 Task: Create List Intellectual Property in Board Data Analytics Techniques to Workspace Brand Management. Create List Resources in Board Customer Segmentation and Targeting to Workspace Brand Management. Create List Patents in Board Product Feature Testing to Workspace Brand Management
Action: Mouse moved to (199, 131)
Screenshot: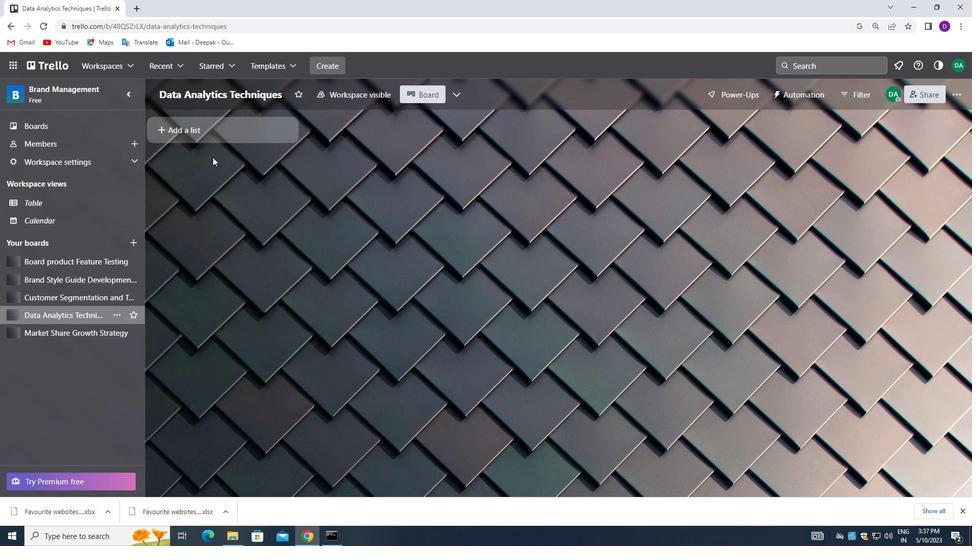 
Action: Mouse pressed left at (199, 131)
Screenshot: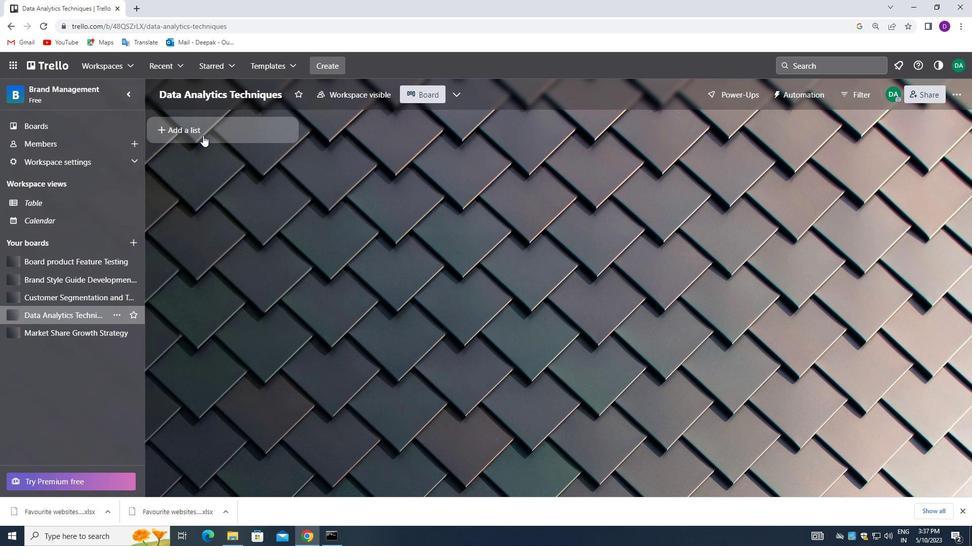 
Action: Mouse moved to (178, 127)
Screenshot: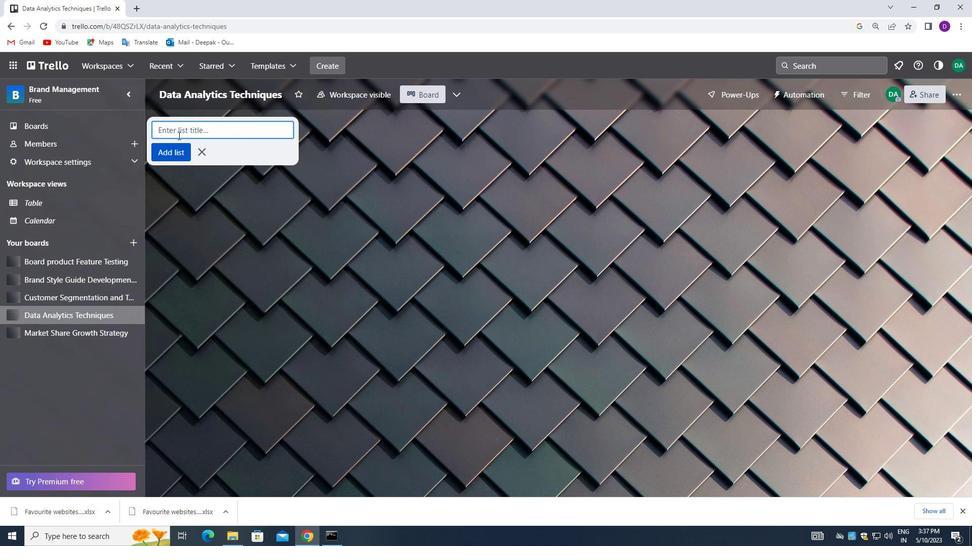 
Action: Mouse pressed left at (178, 127)
Screenshot: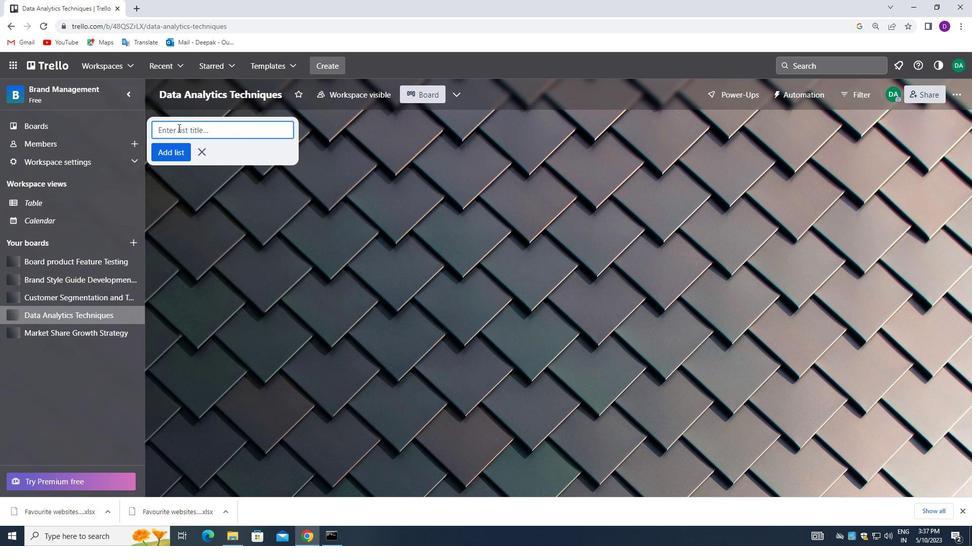 
Action: Mouse moved to (214, 209)
Screenshot: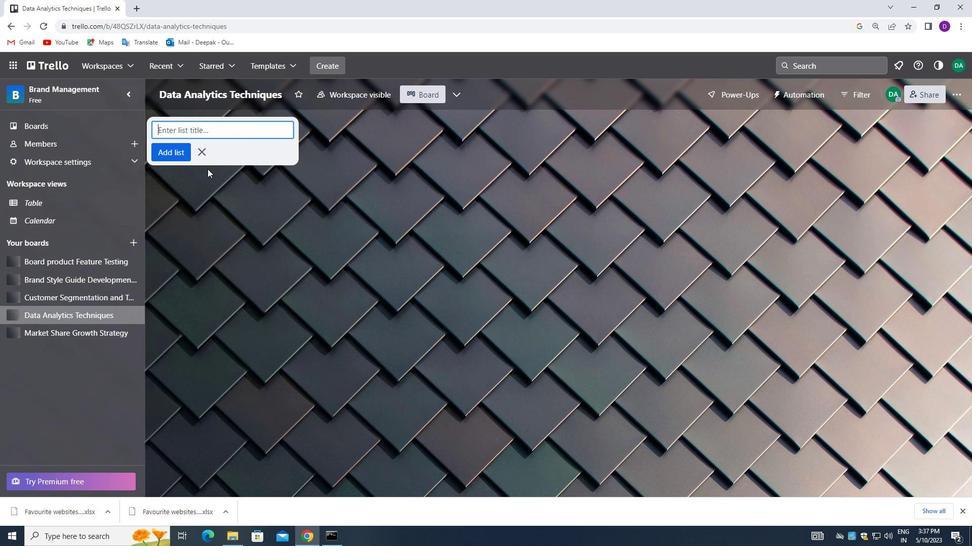 
Action: Key pressed <Key.shift>INTELLECTUAL<Key.space><Key.shift>PROPERTY
Screenshot: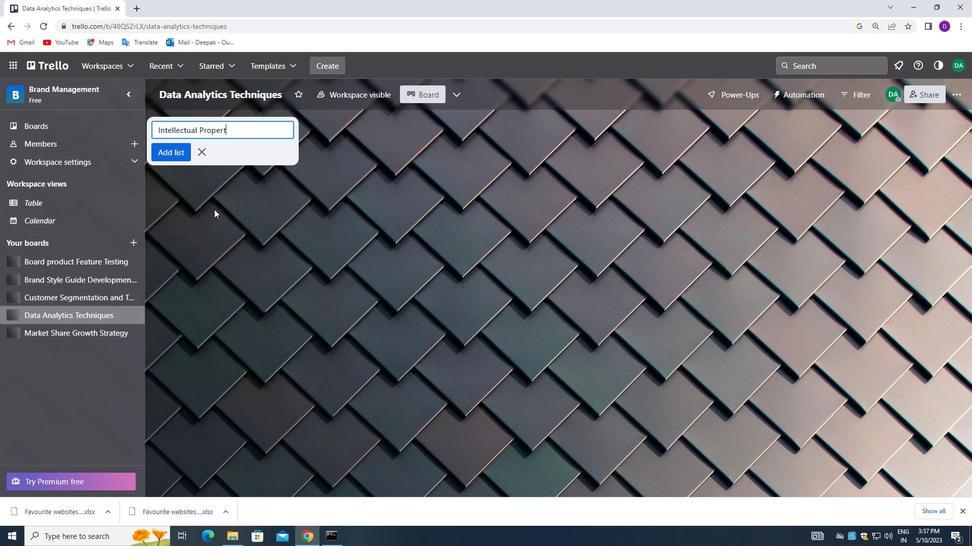 
Action: Mouse moved to (171, 152)
Screenshot: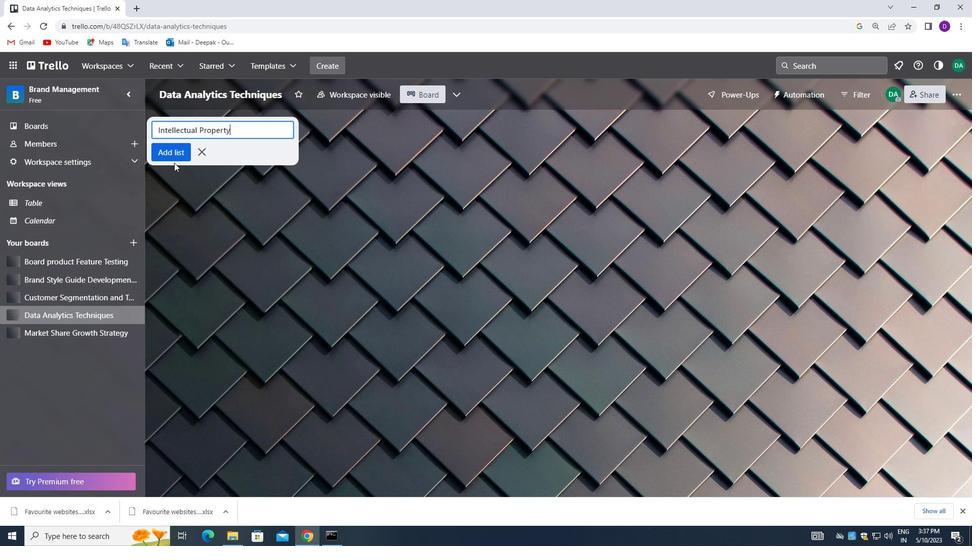 
Action: Mouse pressed left at (171, 152)
Screenshot: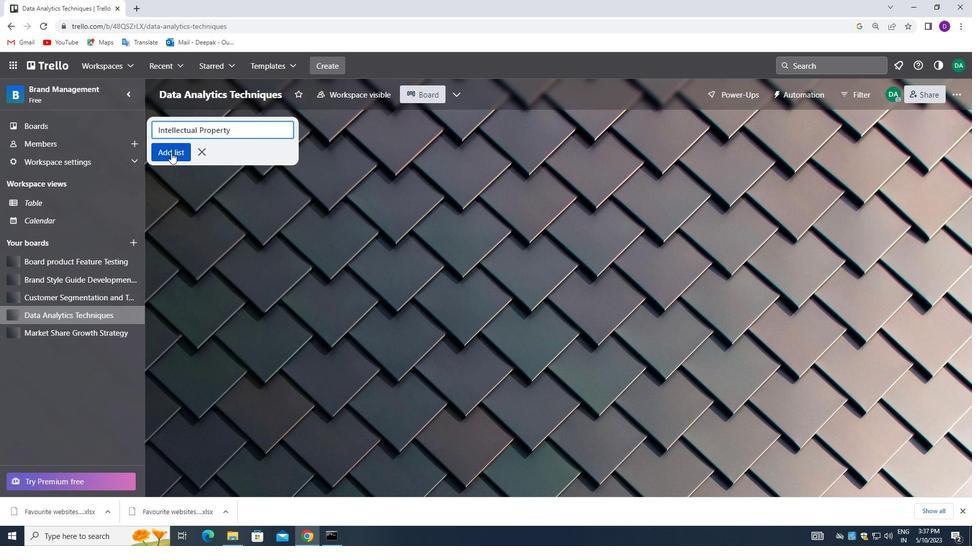 
Action: Mouse moved to (61, 298)
Screenshot: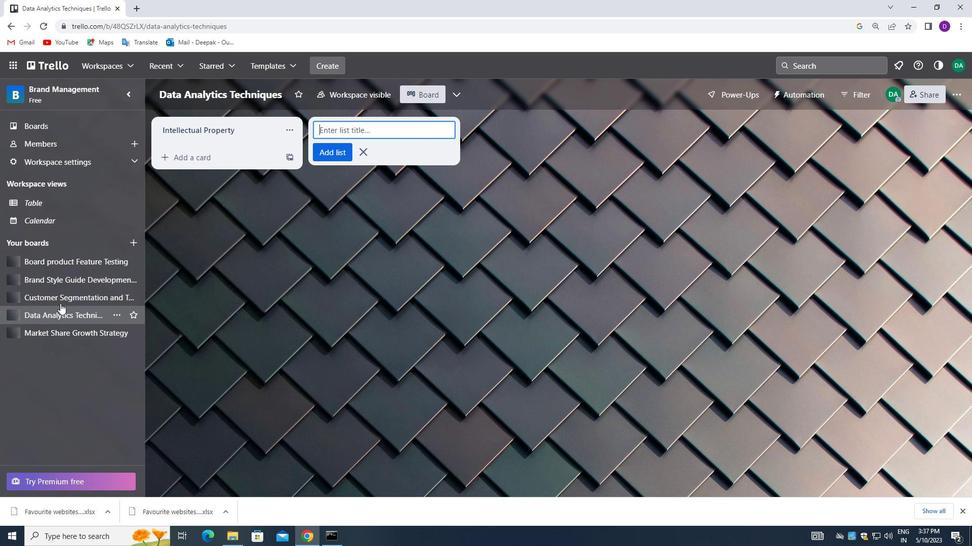 
Action: Mouse pressed left at (61, 298)
Screenshot: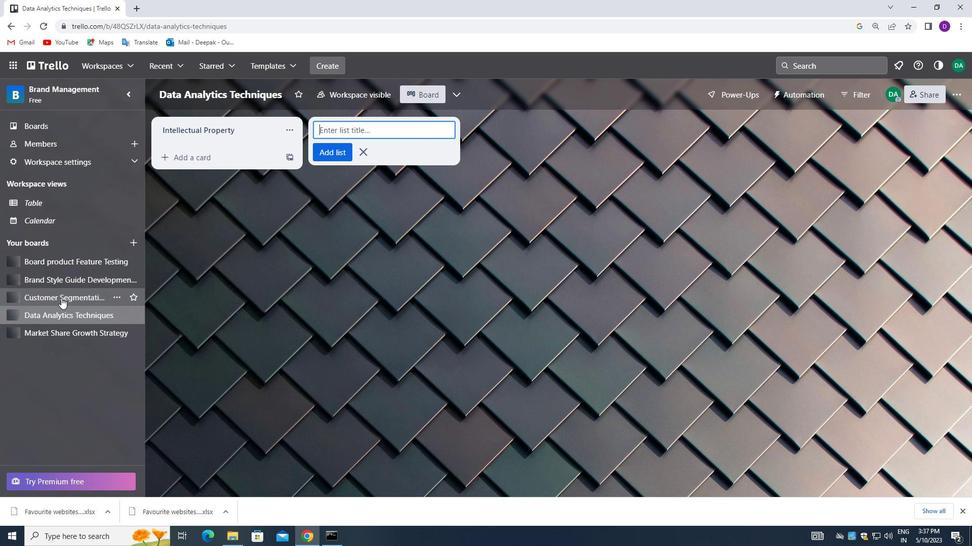 
Action: Mouse moved to (334, 133)
Screenshot: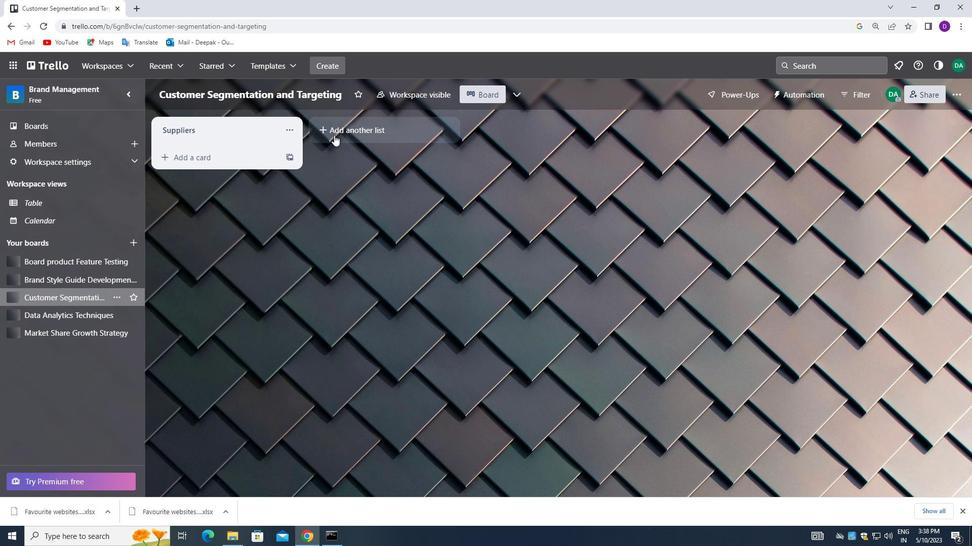 
Action: Mouse pressed left at (334, 133)
Screenshot: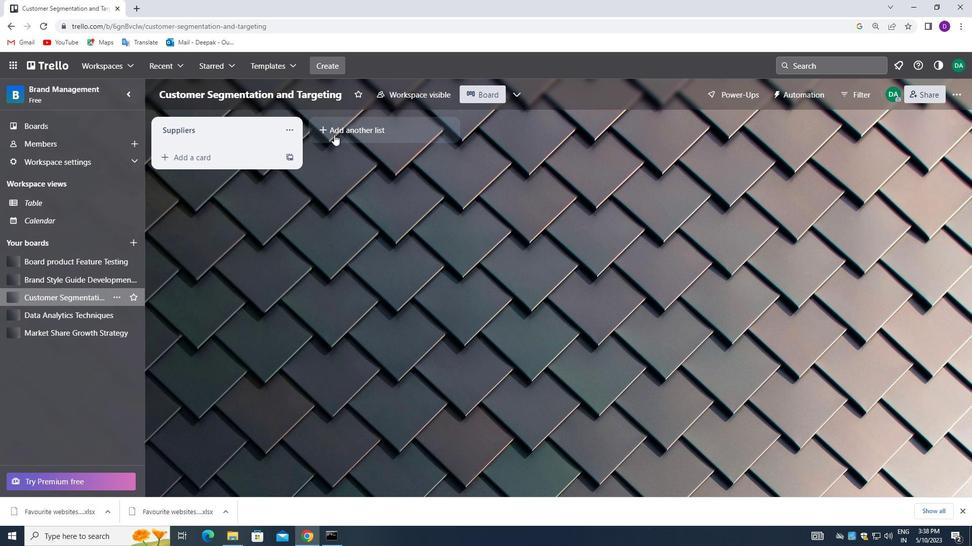
Action: Mouse moved to (338, 128)
Screenshot: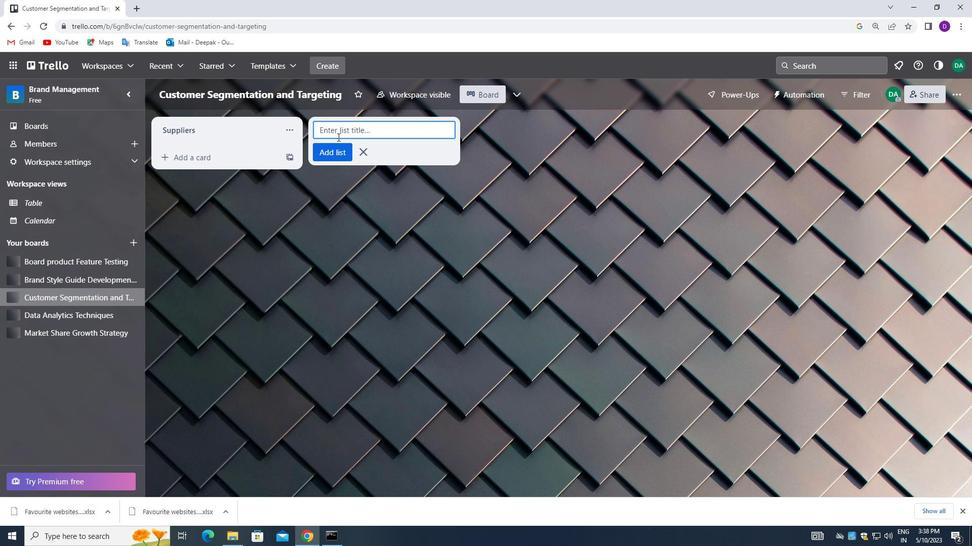 
Action: Mouse pressed left at (338, 128)
Screenshot: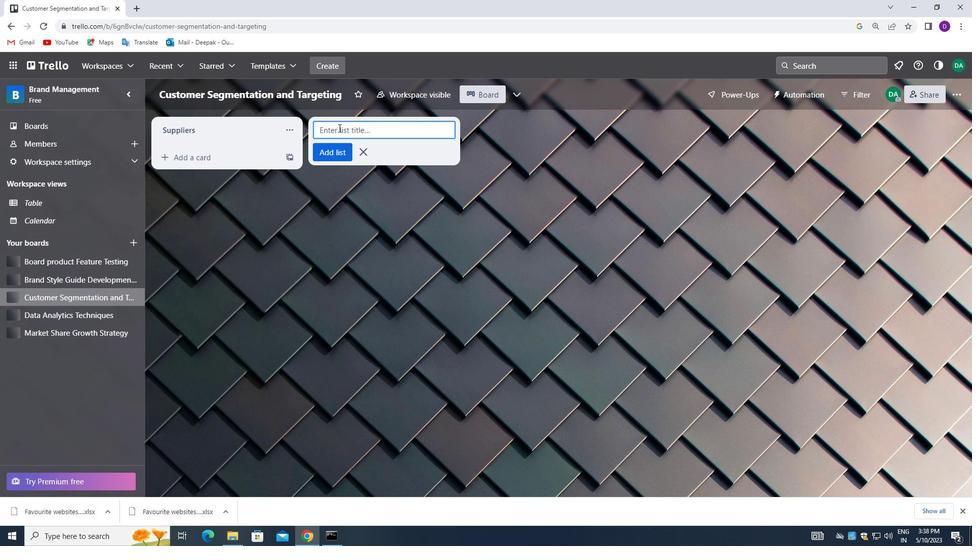 
Action: Key pressed <Key.shift_r>RESOURCES
Screenshot: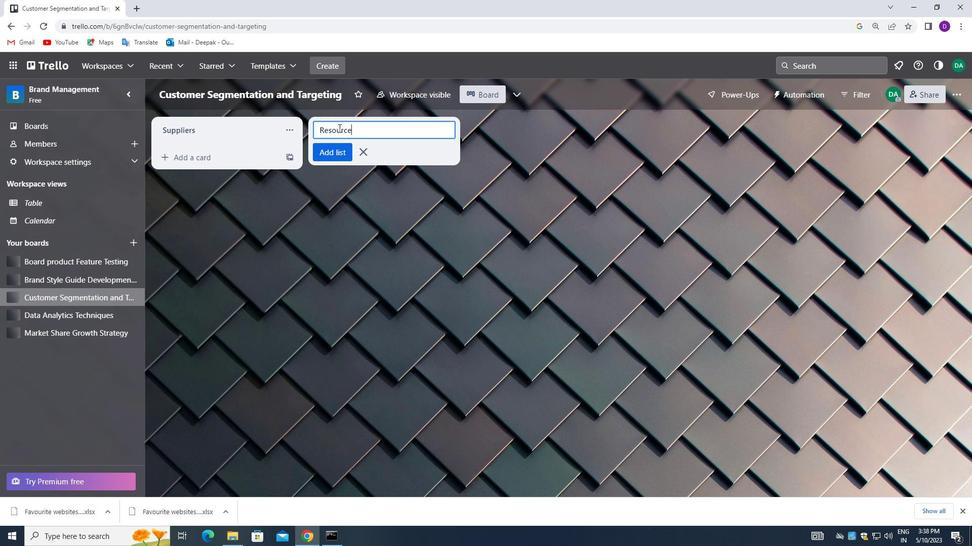 
Action: Mouse moved to (335, 153)
Screenshot: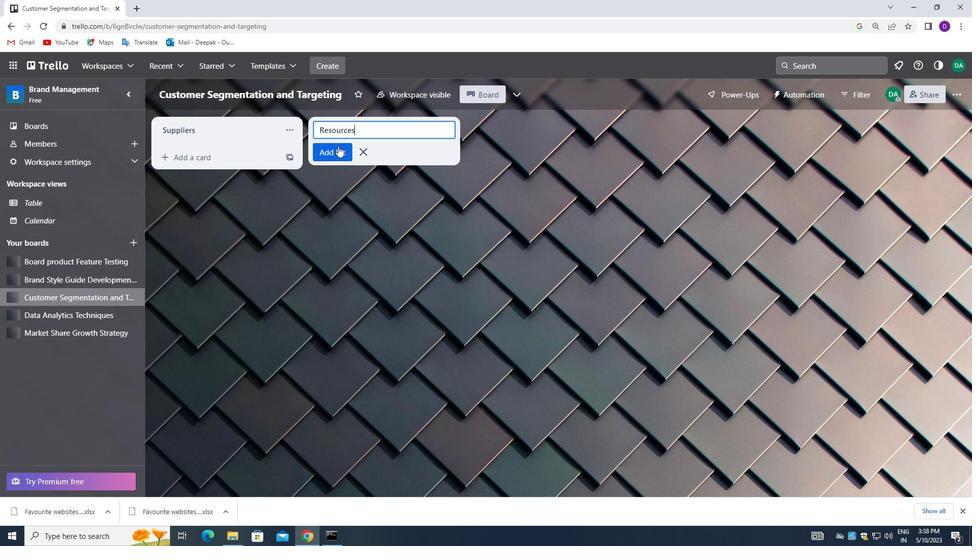 
Action: Mouse pressed left at (335, 153)
Screenshot: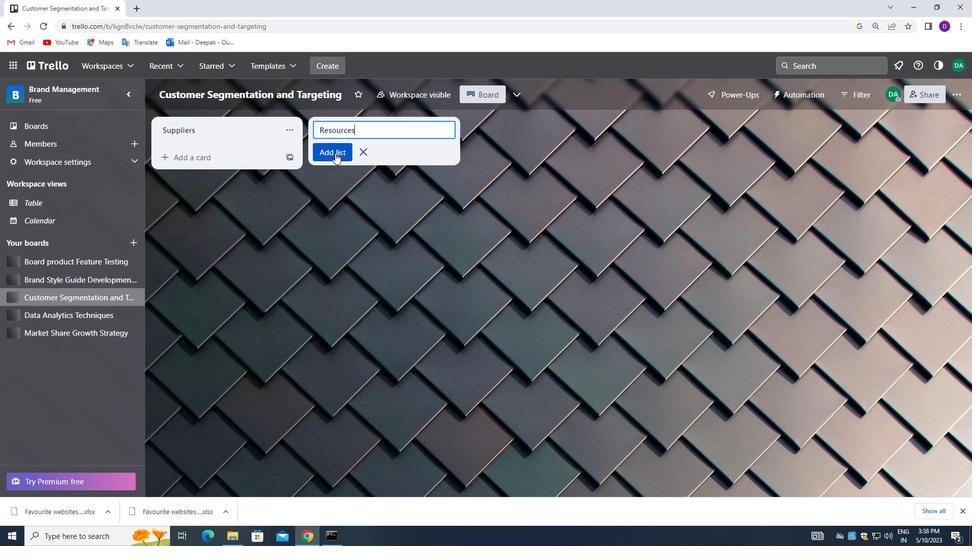 
Action: Mouse moved to (87, 259)
Screenshot: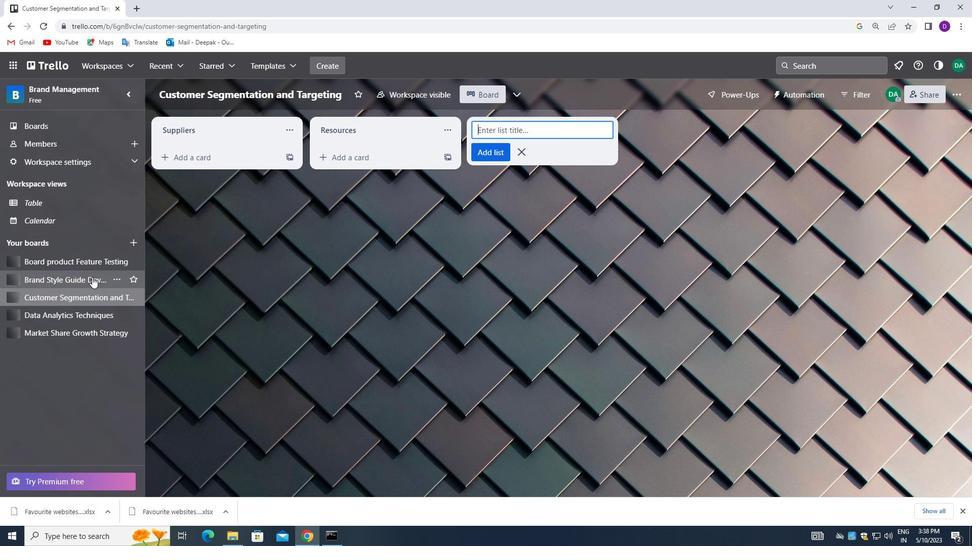 
Action: Mouse pressed left at (87, 259)
Screenshot: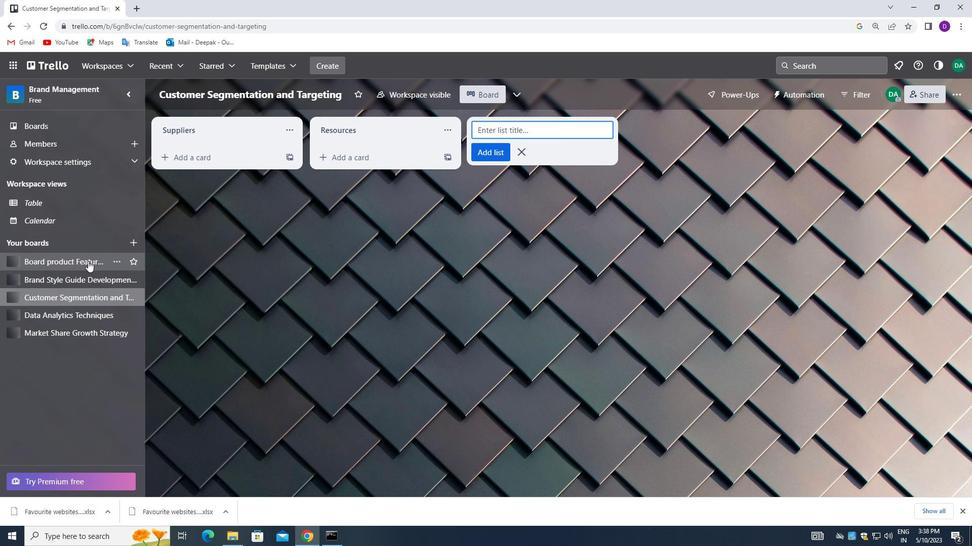 
Action: Mouse moved to (201, 140)
Screenshot: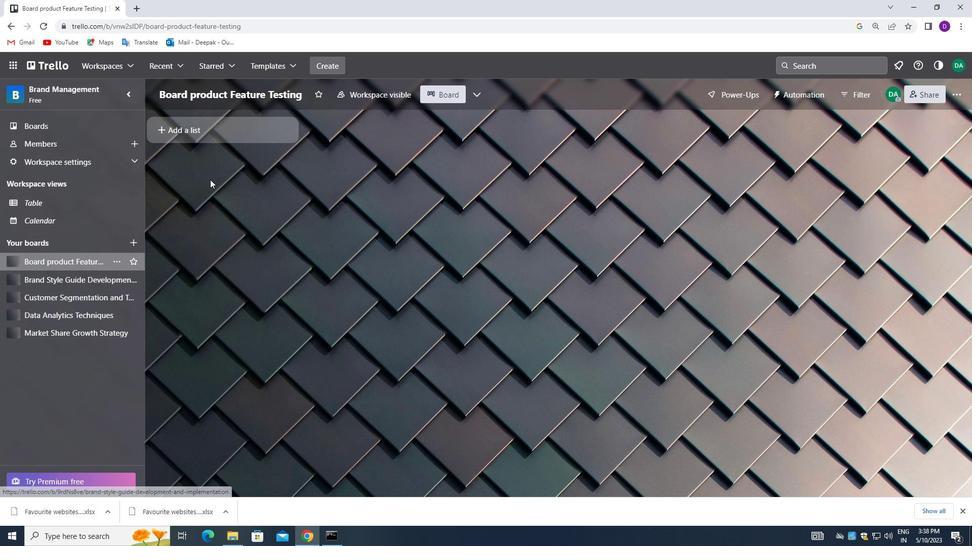 
Action: Mouse pressed left at (201, 140)
Screenshot: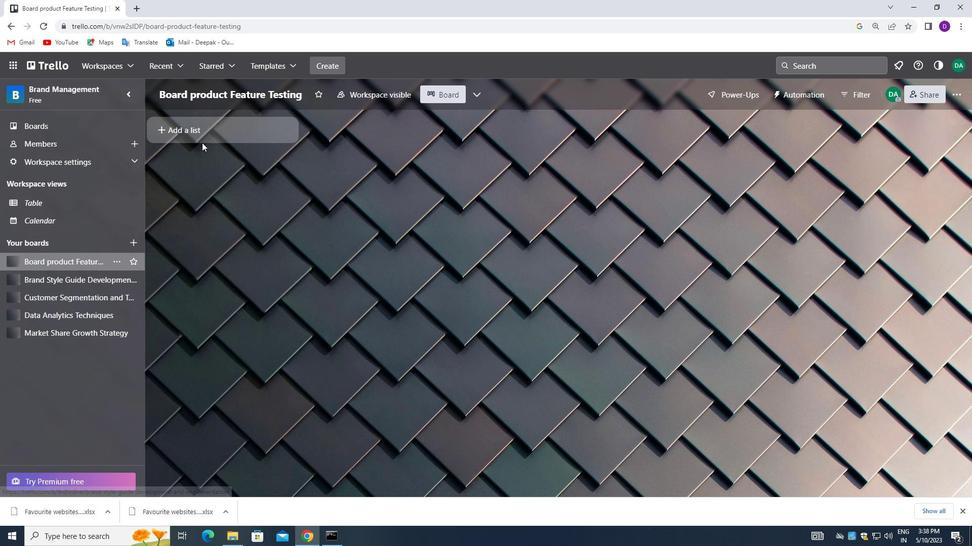 
Action: Mouse moved to (190, 124)
Screenshot: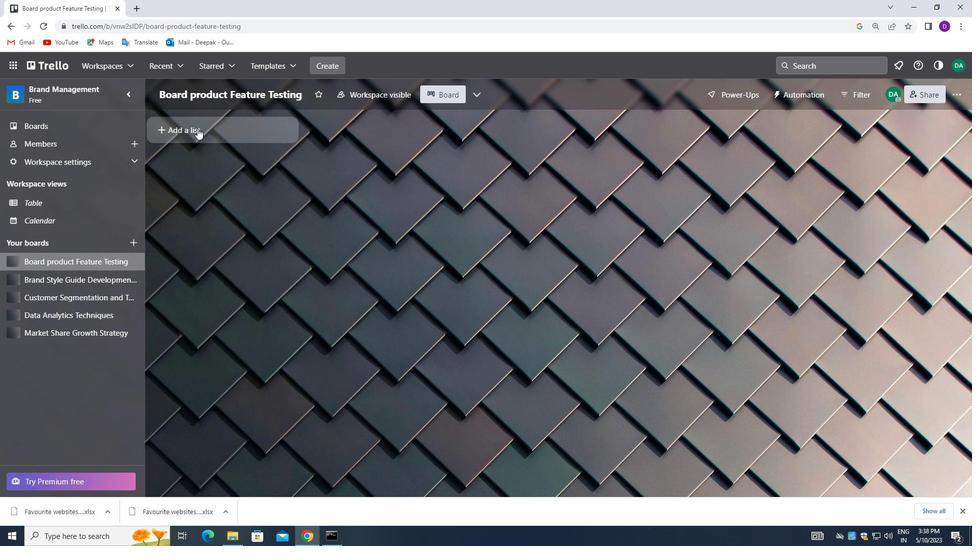 
Action: Mouse pressed left at (190, 124)
Screenshot: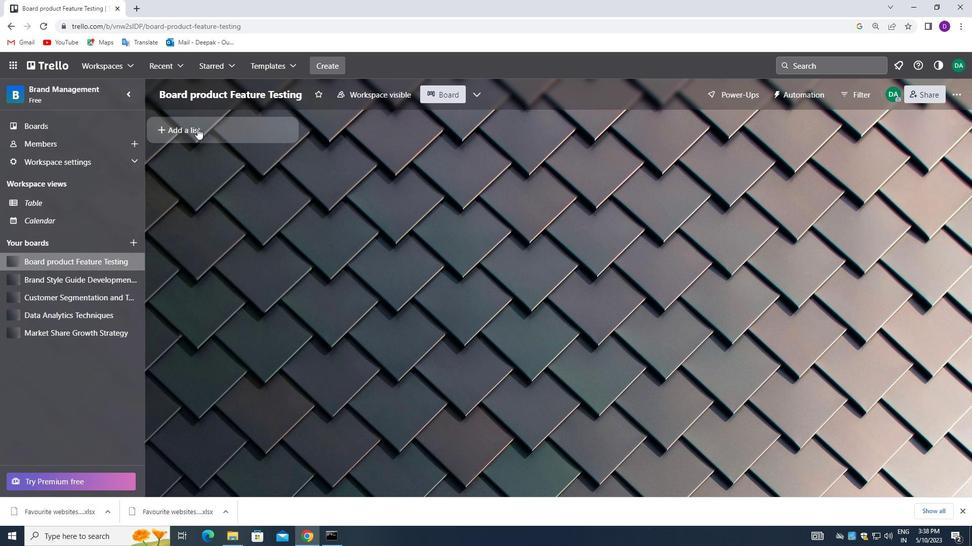 
Action: Mouse moved to (196, 130)
Screenshot: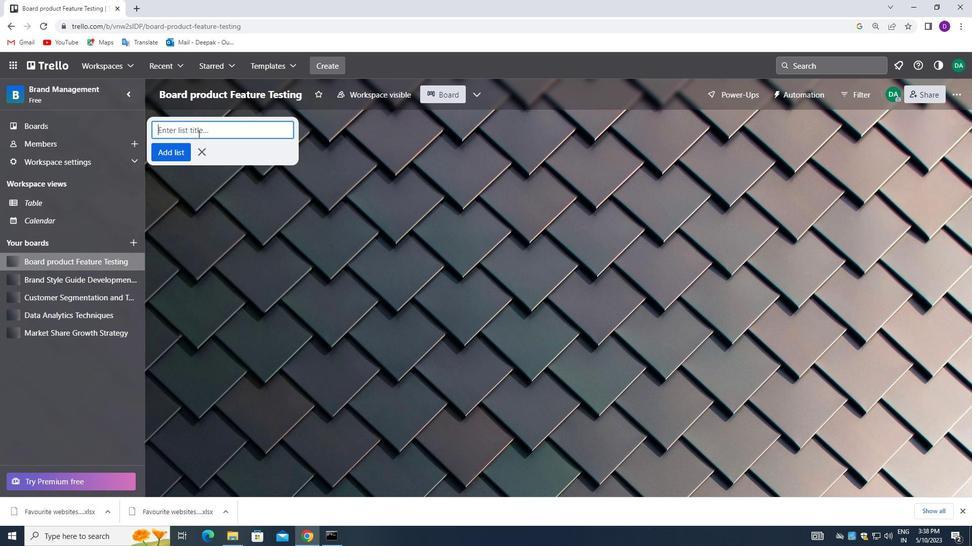 
Action: Mouse pressed left at (196, 130)
Screenshot: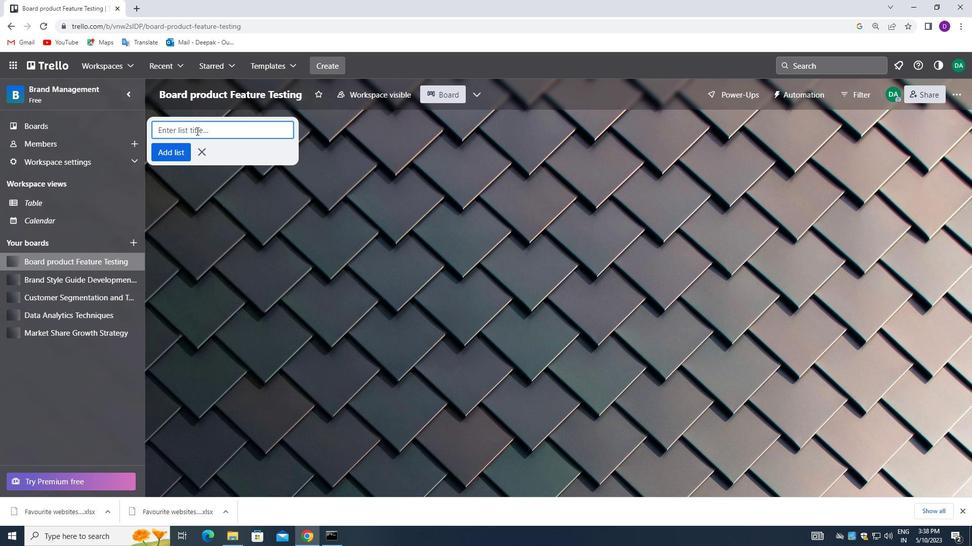 
Action: Mouse moved to (222, 271)
Screenshot: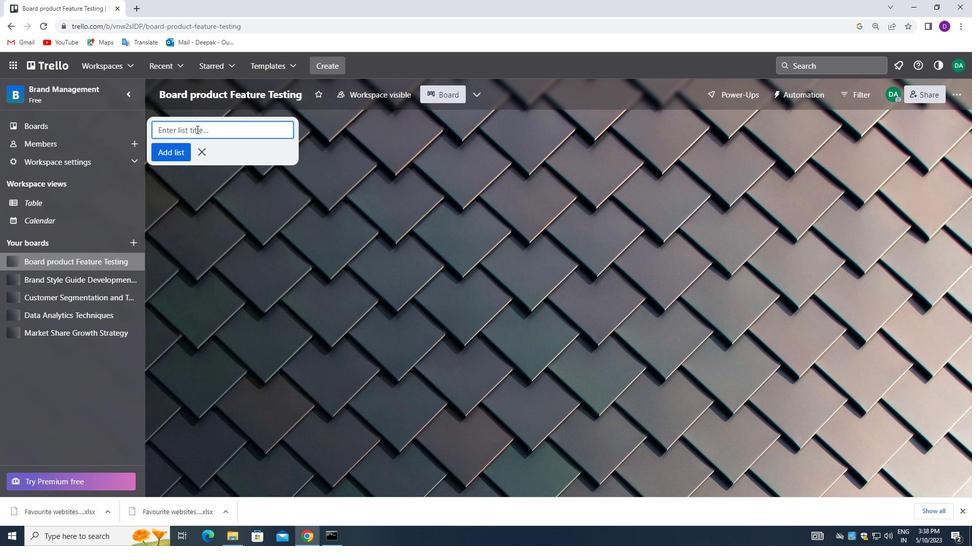 
Action: Key pressed <Key.shift>PATENTS
Screenshot: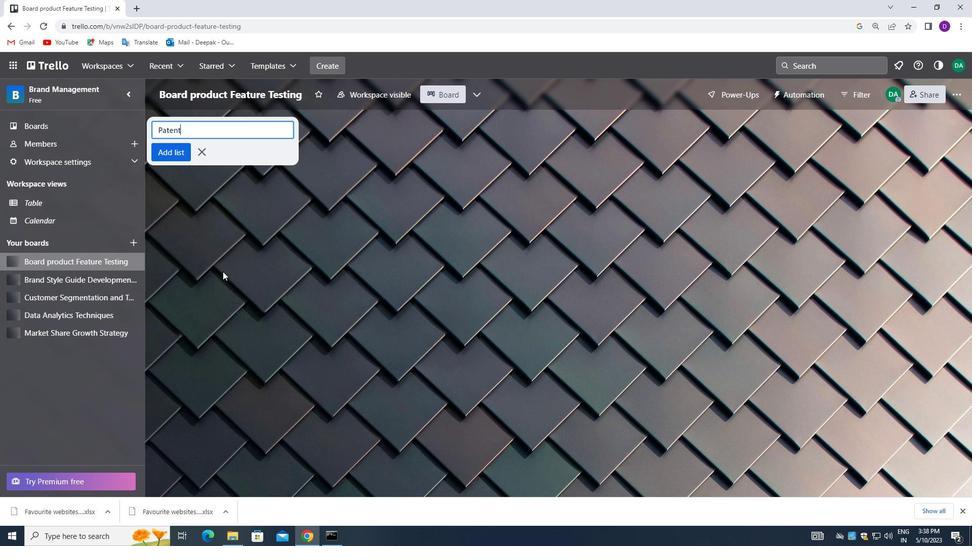 
Action: Mouse moved to (175, 149)
Screenshot: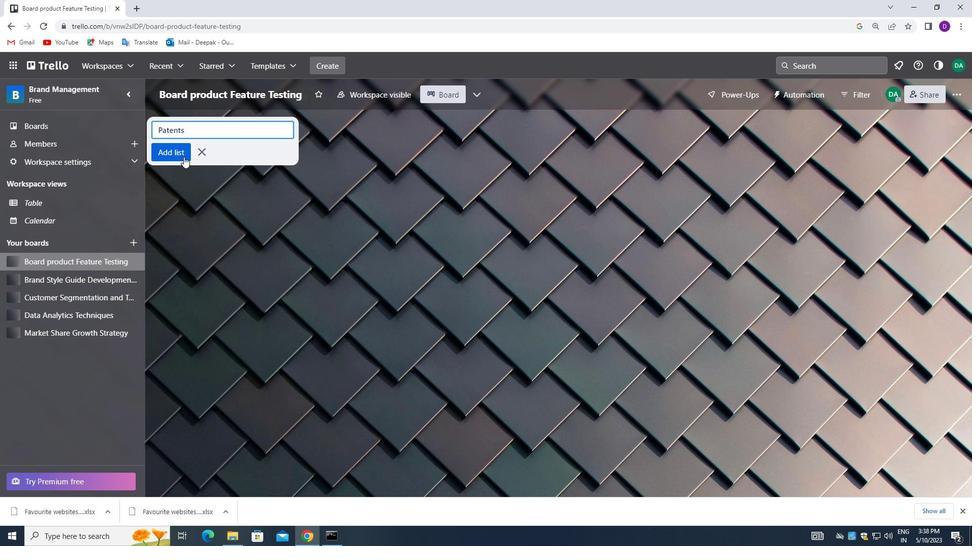 
Action: Mouse pressed left at (175, 149)
Screenshot: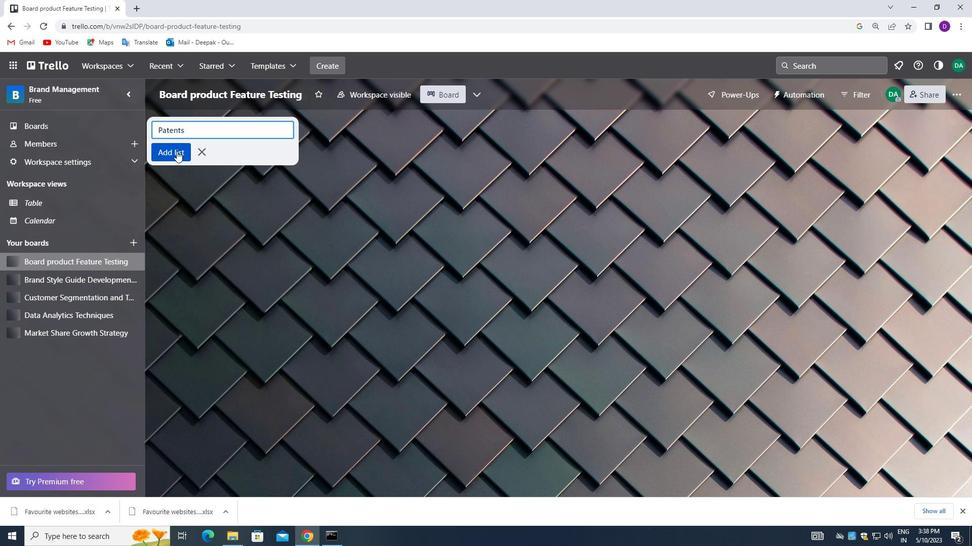 
Action: Mouse moved to (257, 270)
Screenshot: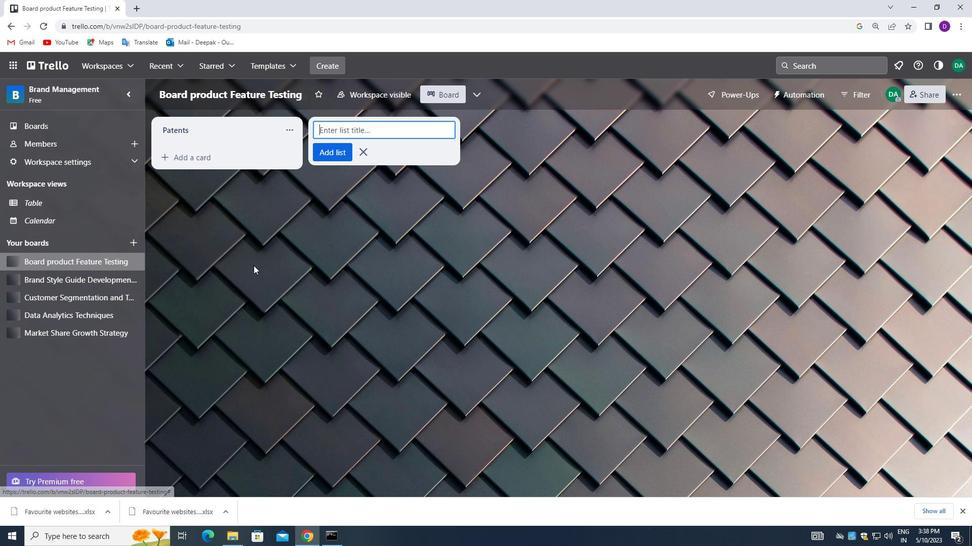 
